 Task: Use GitHub's "Repository Traffic" to view traffic statistics.
Action: Mouse moved to (744, 46)
Screenshot: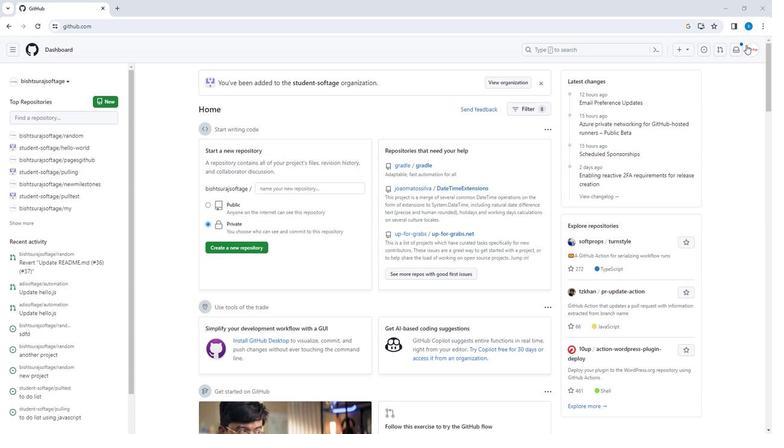 
Action: Mouse pressed left at (744, 46)
Screenshot: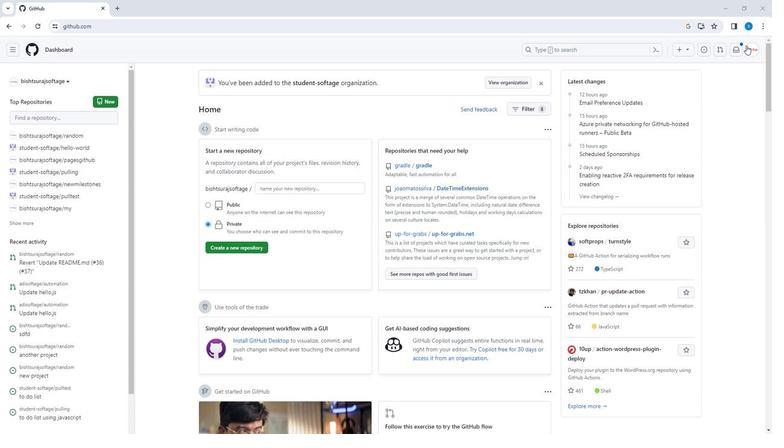 
Action: Mouse moved to (693, 109)
Screenshot: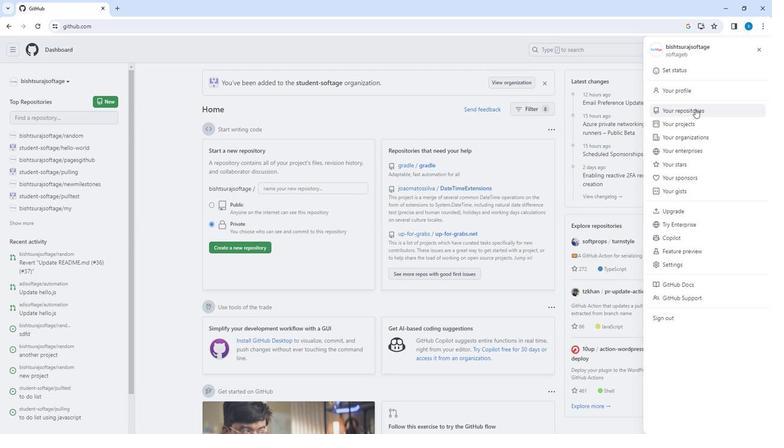 
Action: Mouse pressed left at (693, 109)
Screenshot: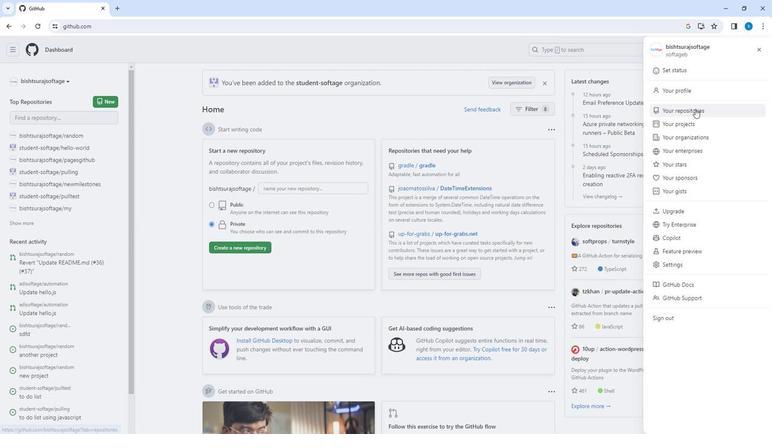 
Action: Mouse moved to (468, 215)
Screenshot: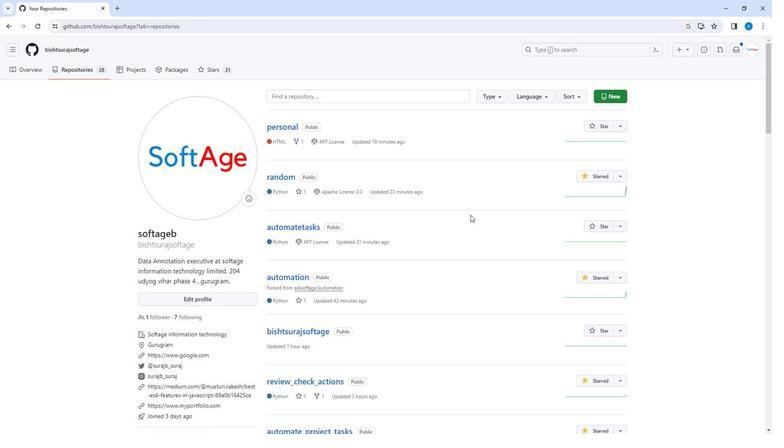 
Action: Mouse scrolled (468, 215) with delta (0, 0)
Screenshot: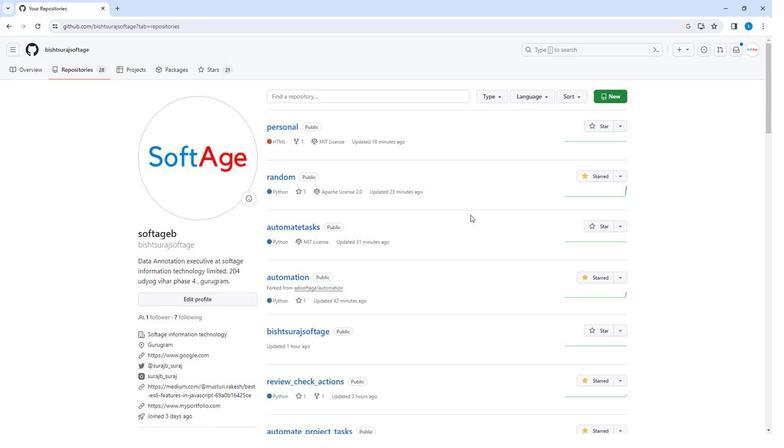 
Action: Mouse scrolled (468, 215) with delta (0, 0)
Screenshot: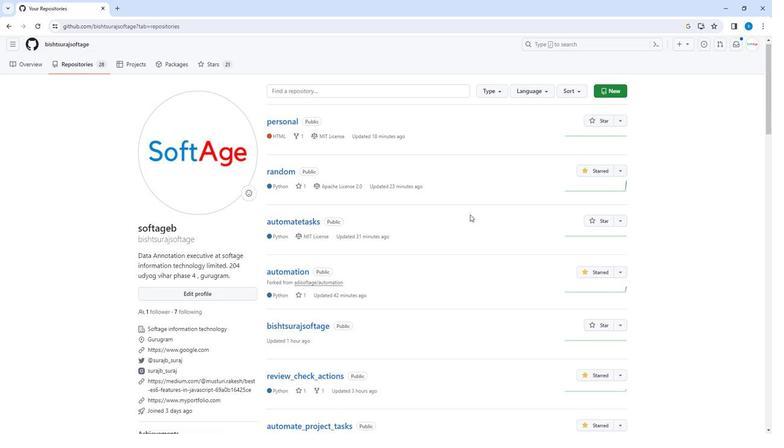 
Action: Mouse scrolled (468, 215) with delta (0, 0)
Screenshot: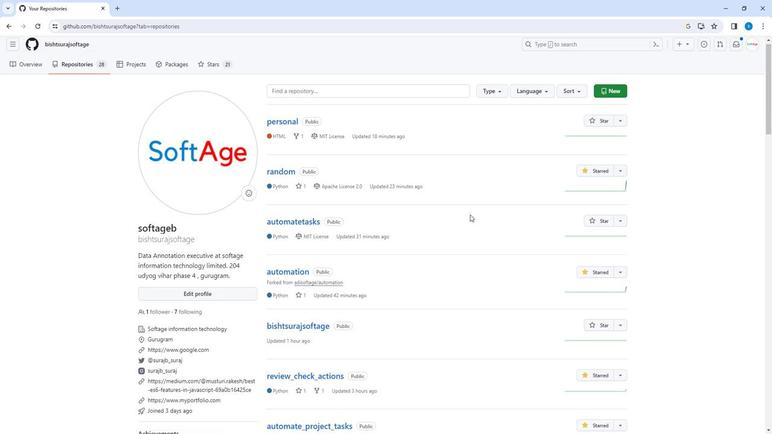 
Action: Mouse moved to (468, 215)
Screenshot: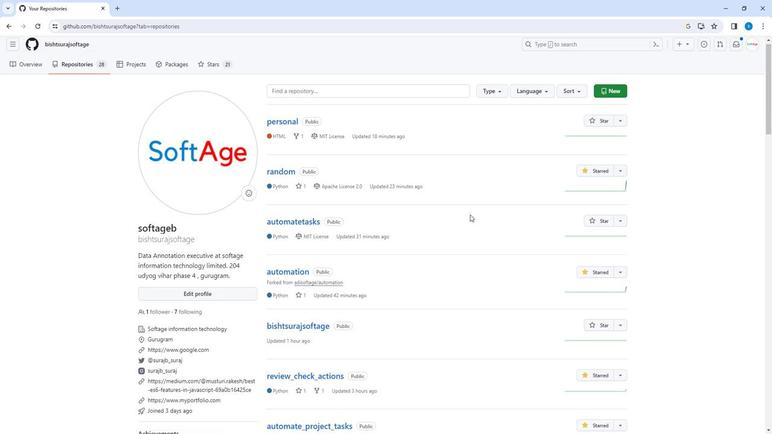 
Action: Mouse scrolled (468, 214) with delta (0, 0)
Screenshot: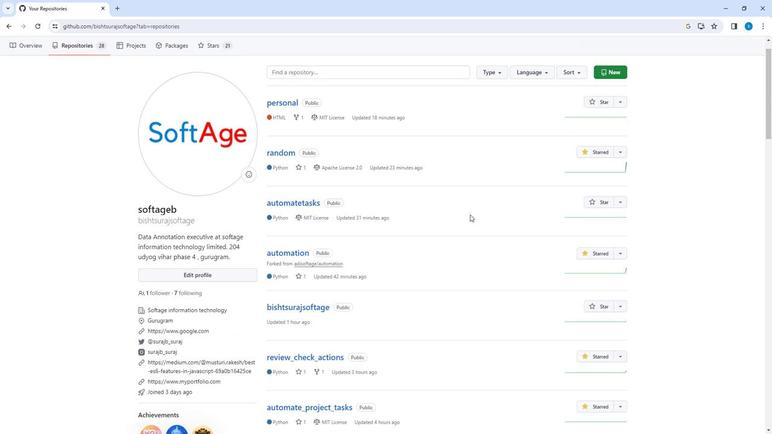 
Action: Mouse scrolled (468, 214) with delta (0, 0)
Screenshot: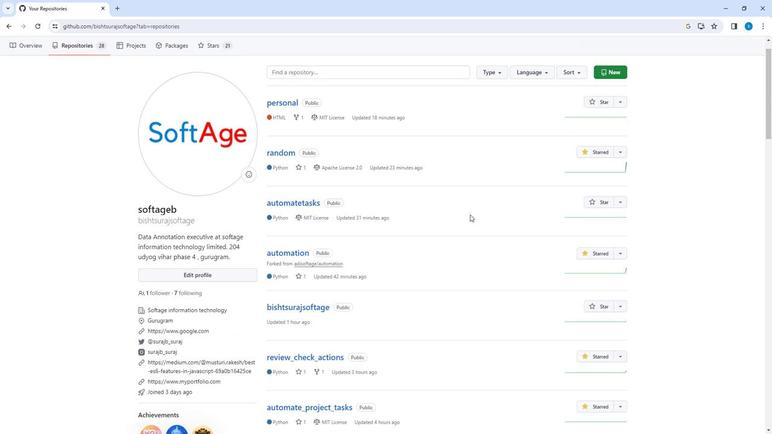 
Action: Mouse scrolled (468, 214) with delta (0, 0)
Screenshot: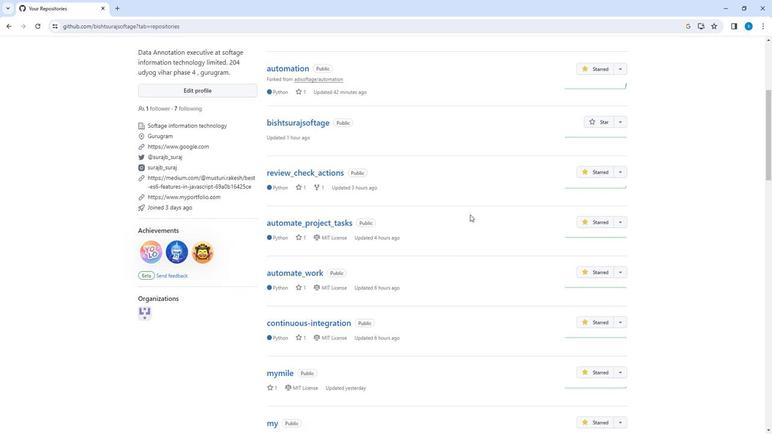 
Action: Mouse scrolled (468, 214) with delta (0, 0)
Screenshot: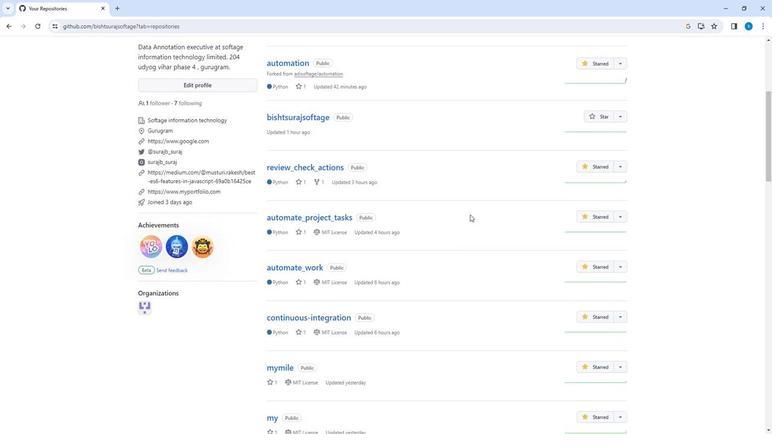 
Action: Mouse scrolled (468, 214) with delta (0, 0)
Screenshot: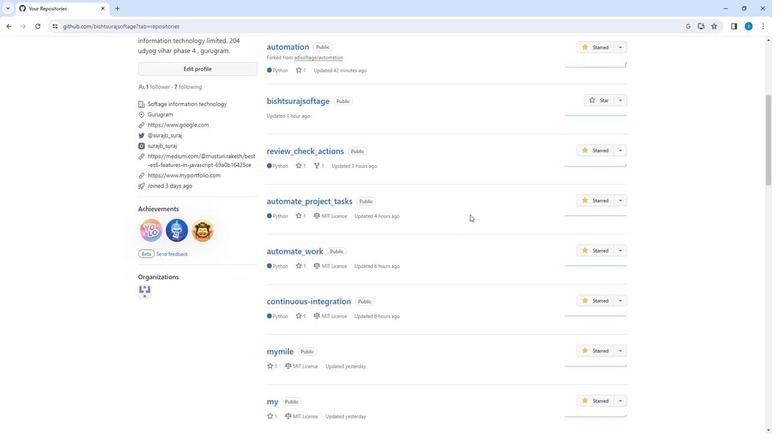 
Action: Mouse scrolled (468, 214) with delta (0, 0)
Screenshot: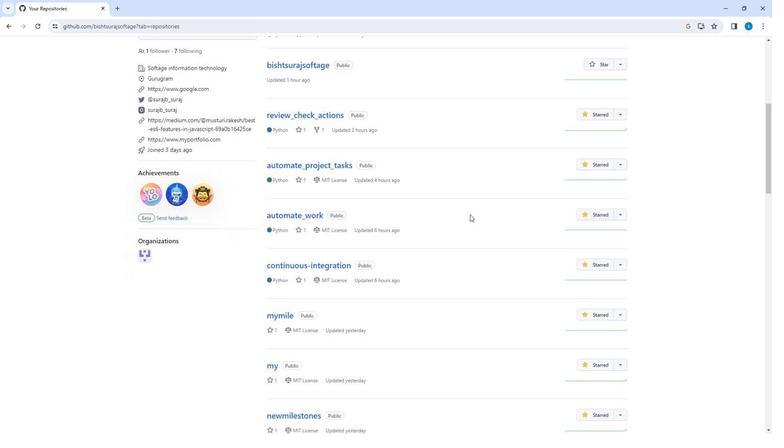
Action: Mouse scrolled (468, 214) with delta (0, 0)
Screenshot: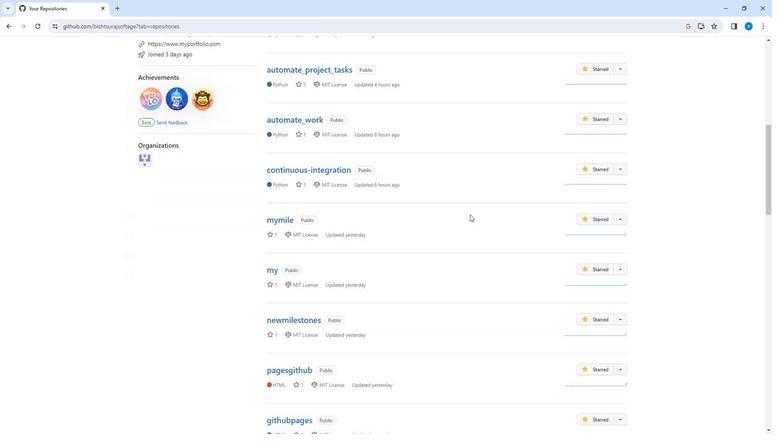 
Action: Mouse scrolled (468, 214) with delta (0, 0)
Screenshot: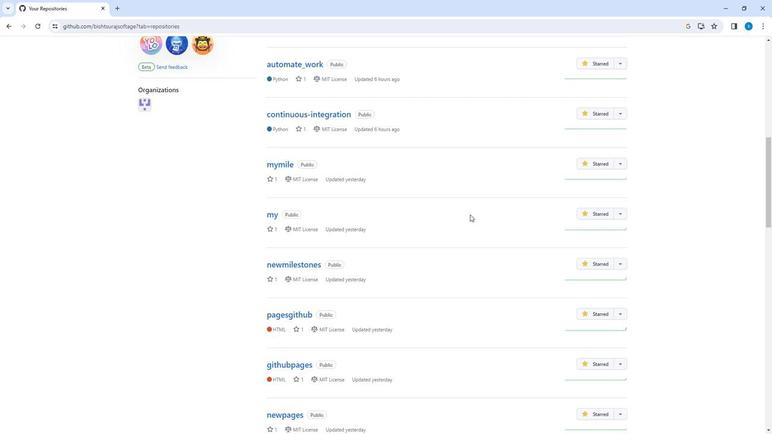 
Action: Mouse scrolled (468, 214) with delta (0, 0)
Screenshot: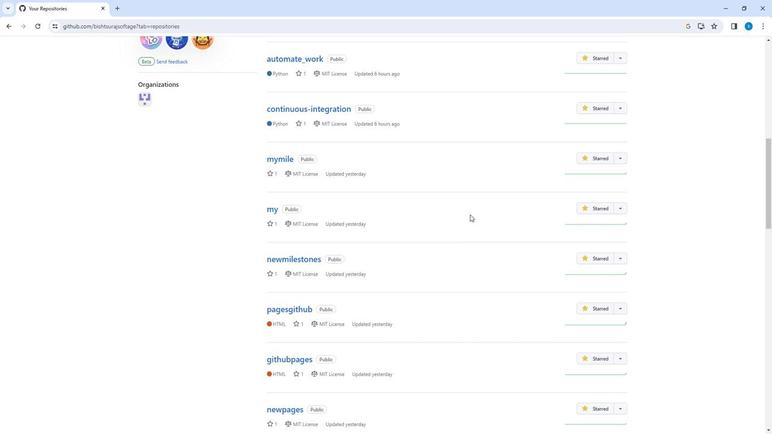 
Action: Mouse scrolled (468, 214) with delta (0, 0)
Screenshot: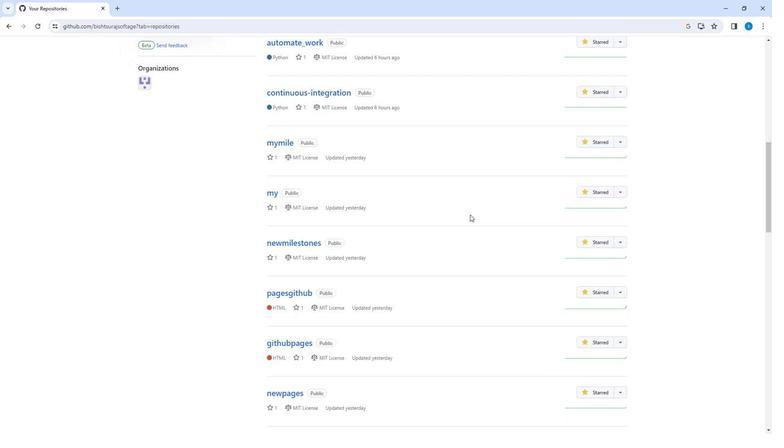 
Action: Mouse scrolled (468, 214) with delta (0, 0)
Screenshot: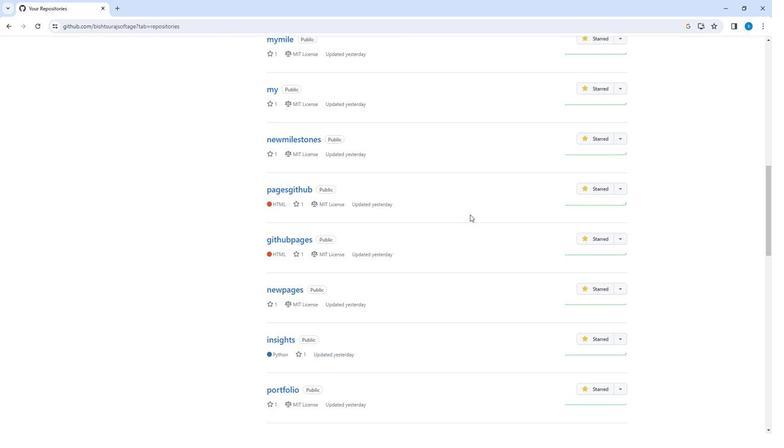 
Action: Mouse scrolled (468, 214) with delta (0, 0)
Screenshot: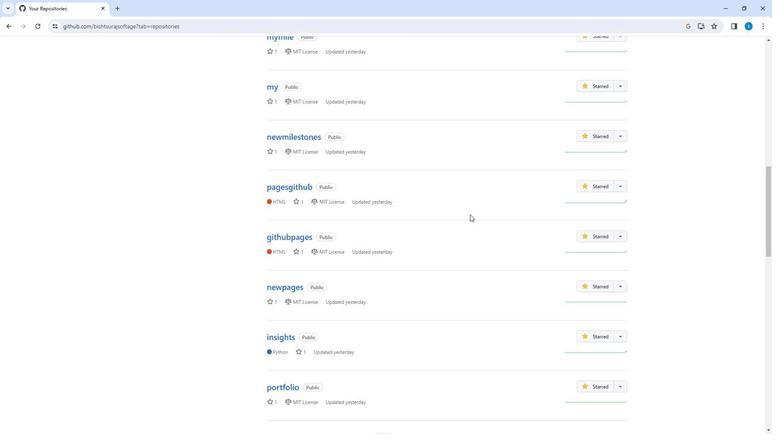 
Action: Mouse scrolled (468, 214) with delta (0, 0)
Screenshot: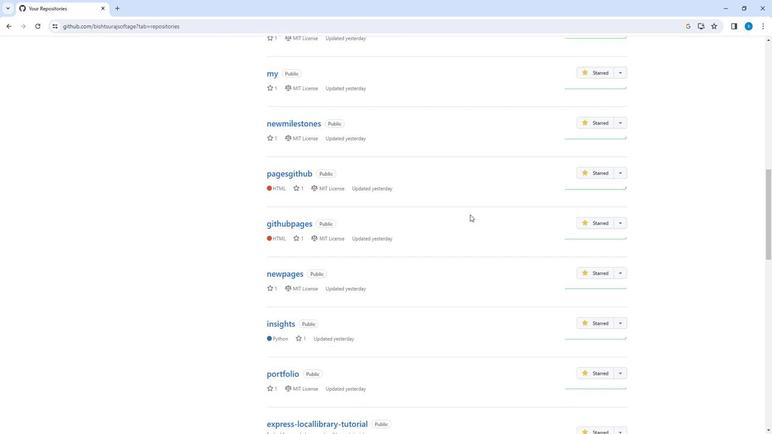 
Action: Mouse moved to (333, 312)
Screenshot: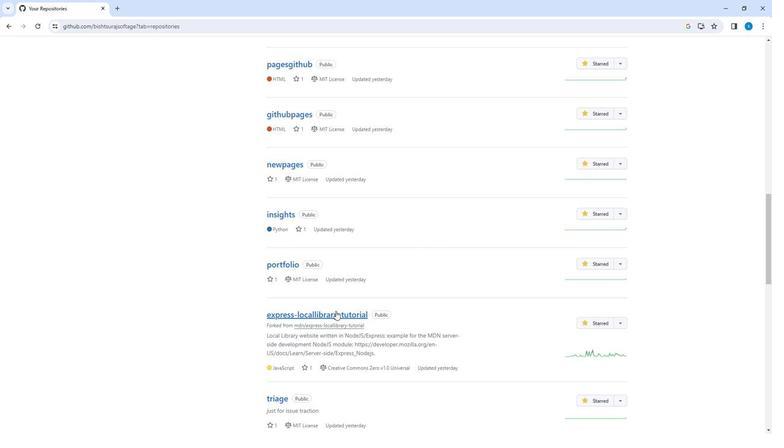 
Action: Mouse pressed left at (333, 312)
Screenshot: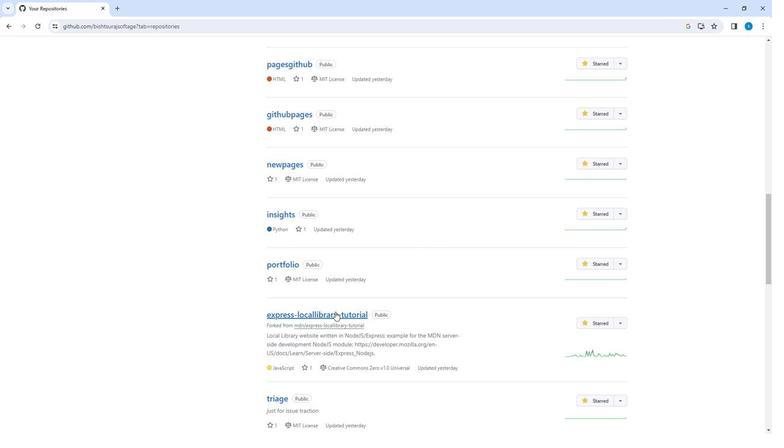
Action: Mouse moved to (295, 70)
Screenshot: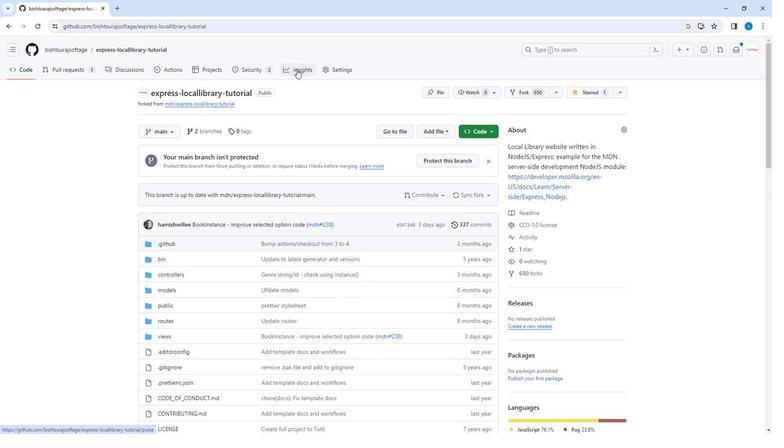 
Action: Mouse pressed left at (295, 70)
Screenshot: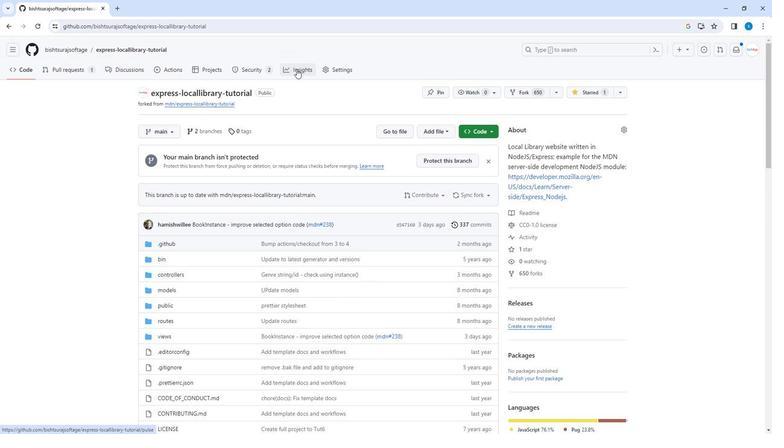 
Action: Mouse moved to (198, 143)
Screenshot: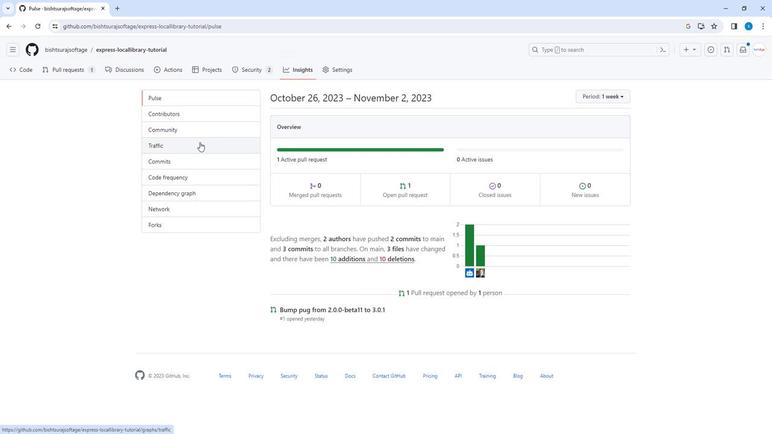 
Action: Mouse pressed left at (198, 143)
Screenshot: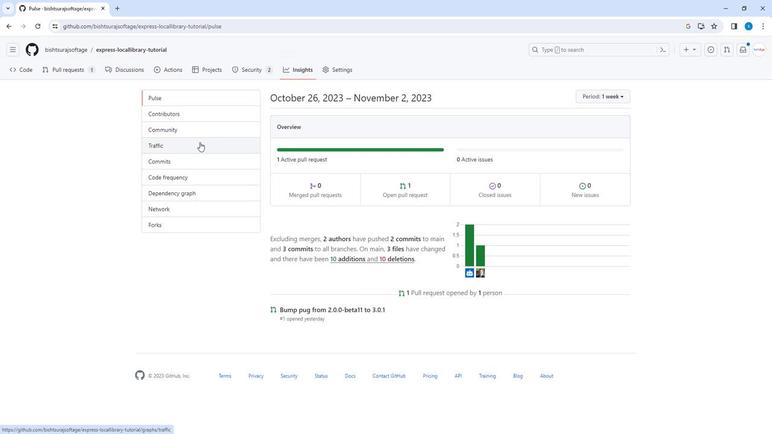 
Action: Mouse moved to (501, 347)
Screenshot: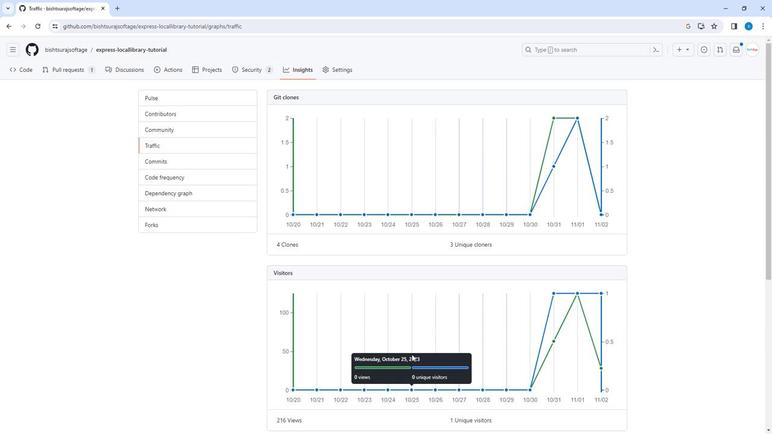 
